 Task: Set the color of the major ticks on the chart to red.
Action: Mouse pressed left at (136, 273)
Screenshot: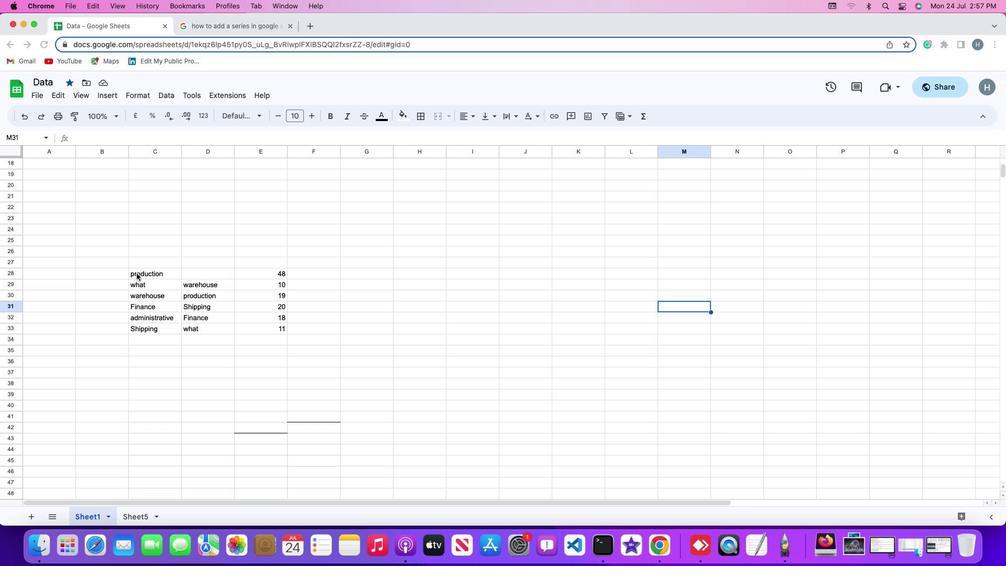 
Action: Mouse pressed left at (136, 273)
Screenshot: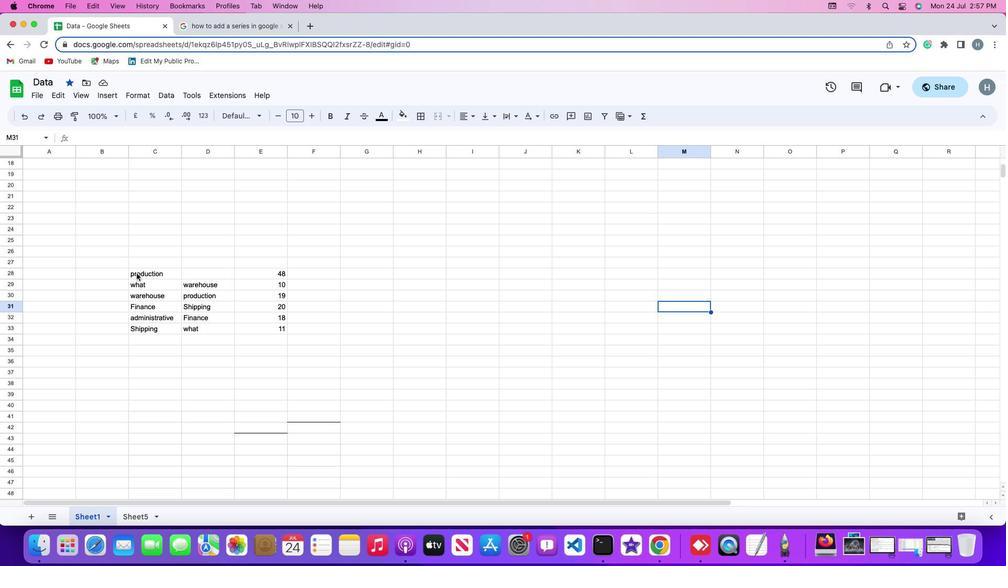 
Action: Mouse moved to (107, 97)
Screenshot: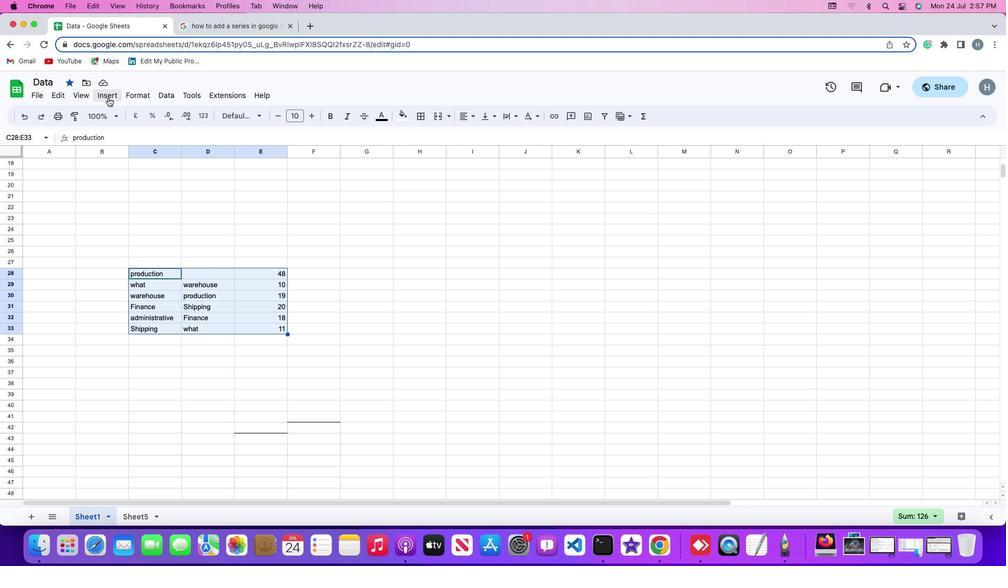 
Action: Mouse pressed left at (107, 97)
Screenshot: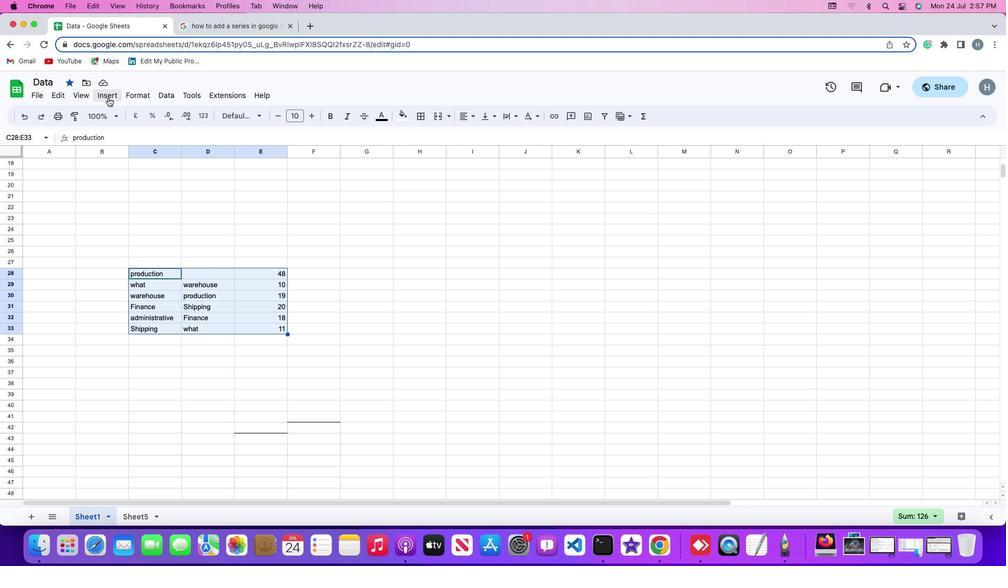 
Action: Mouse moved to (138, 183)
Screenshot: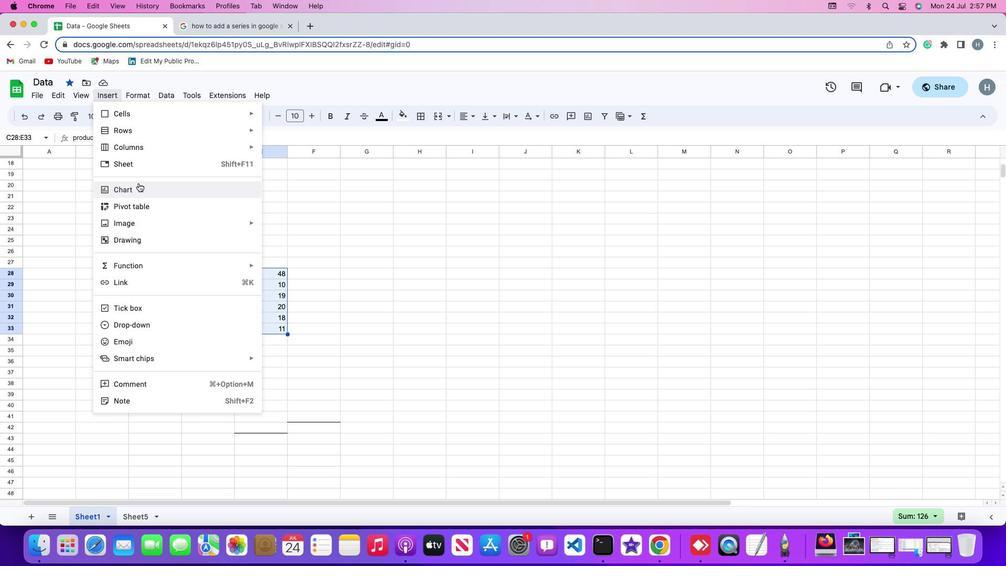 
Action: Mouse pressed left at (138, 183)
Screenshot: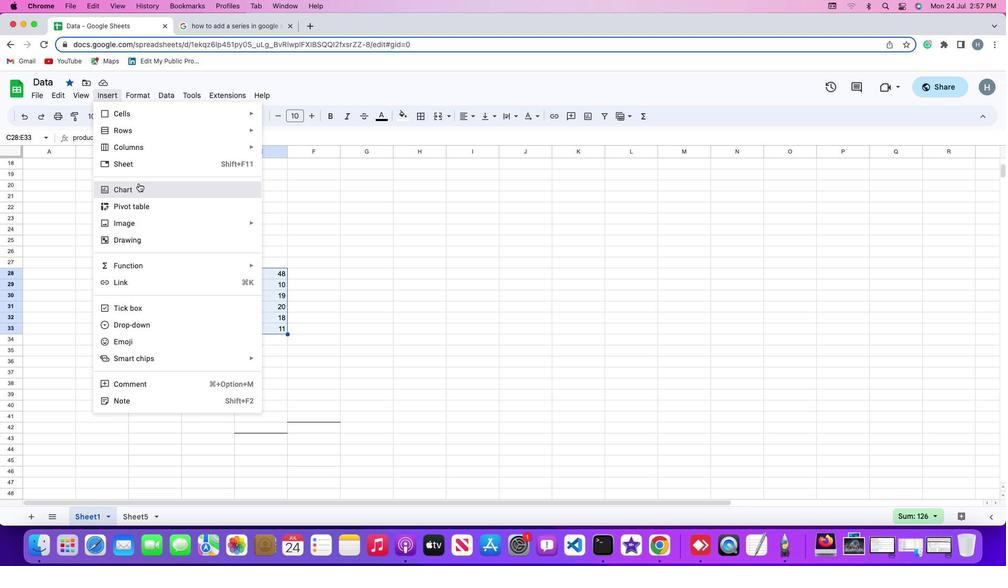 
Action: Mouse moved to (950, 144)
Screenshot: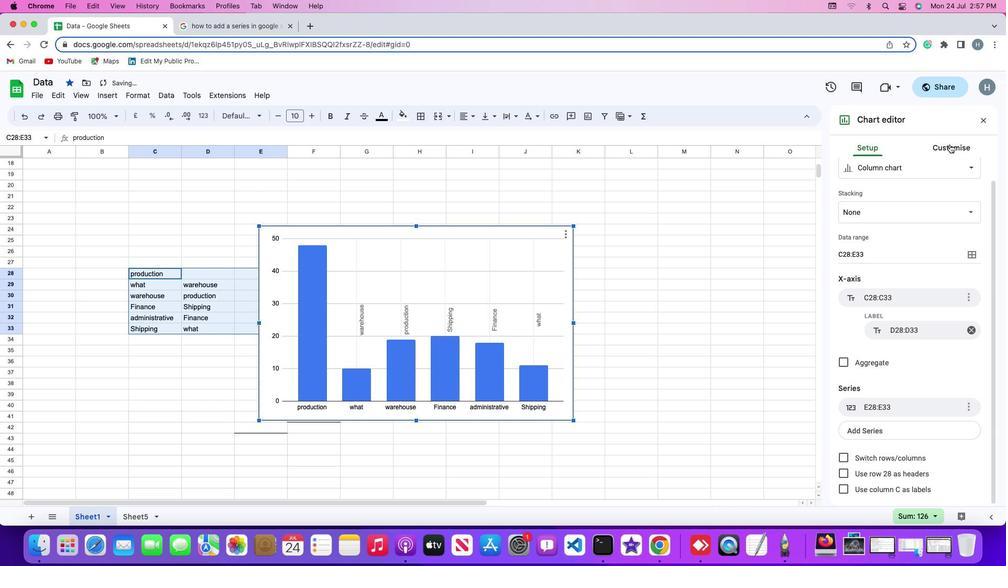 
Action: Mouse pressed left at (950, 144)
Screenshot: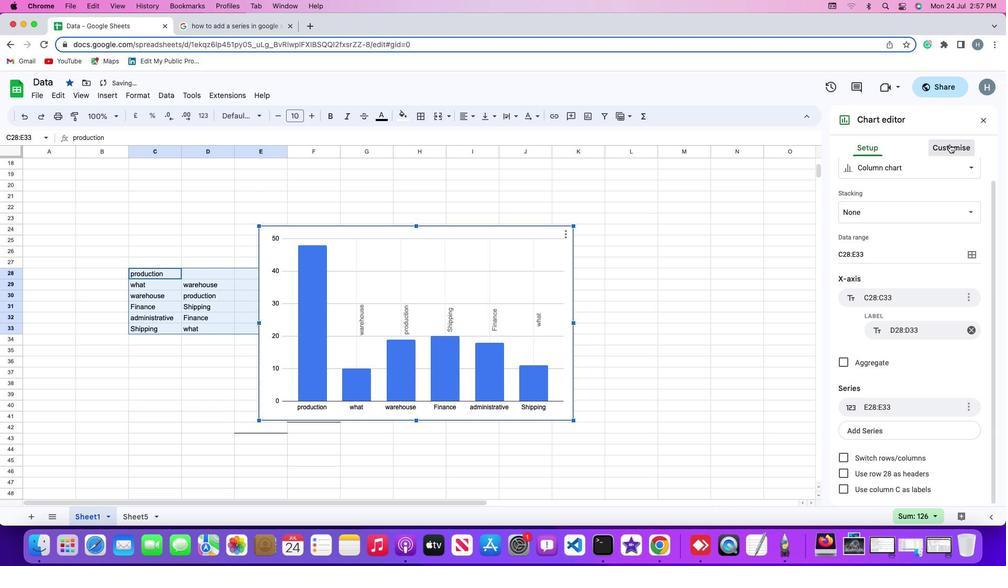 
Action: Mouse moved to (879, 366)
Screenshot: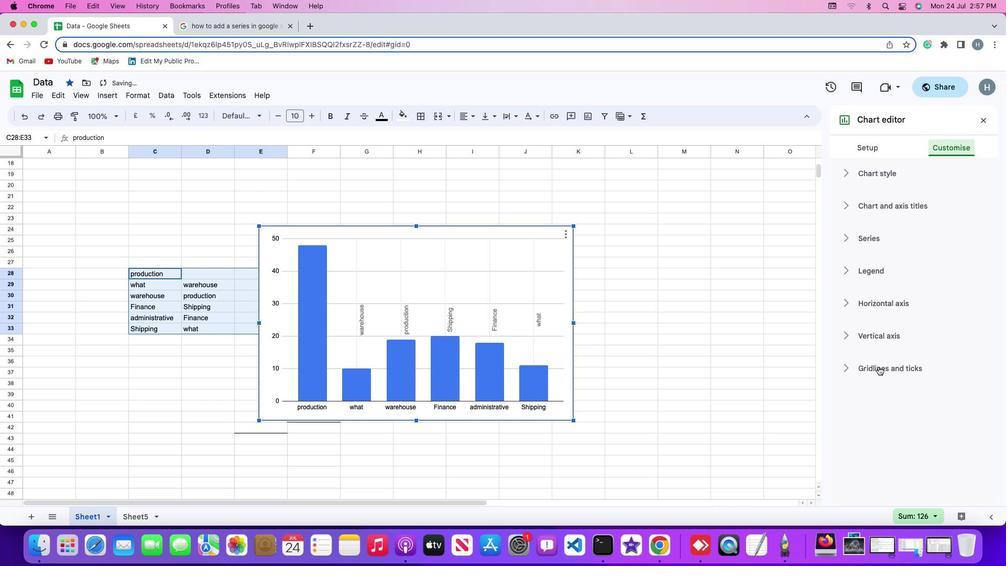 
Action: Mouse pressed left at (879, 366)
Screenshot: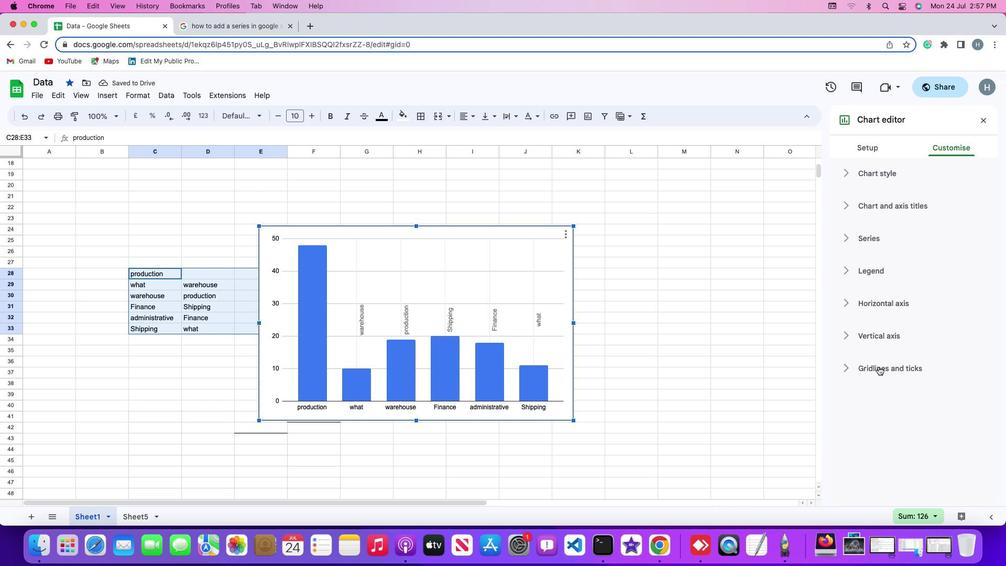 
Action: Mouse moved to (860, 428)
Screenshot: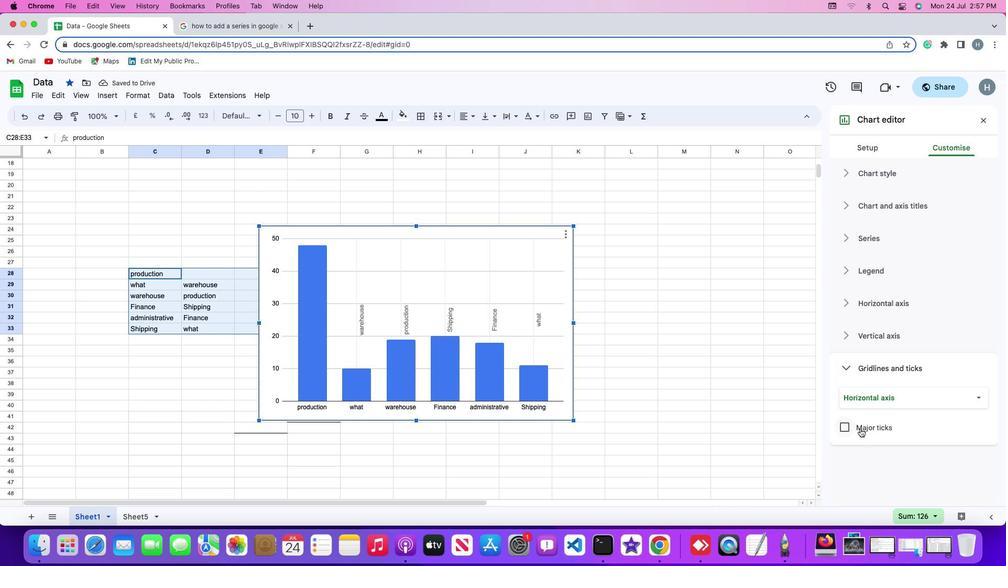 
Action: Mouse pressed left at (860, 428)
Screenshot: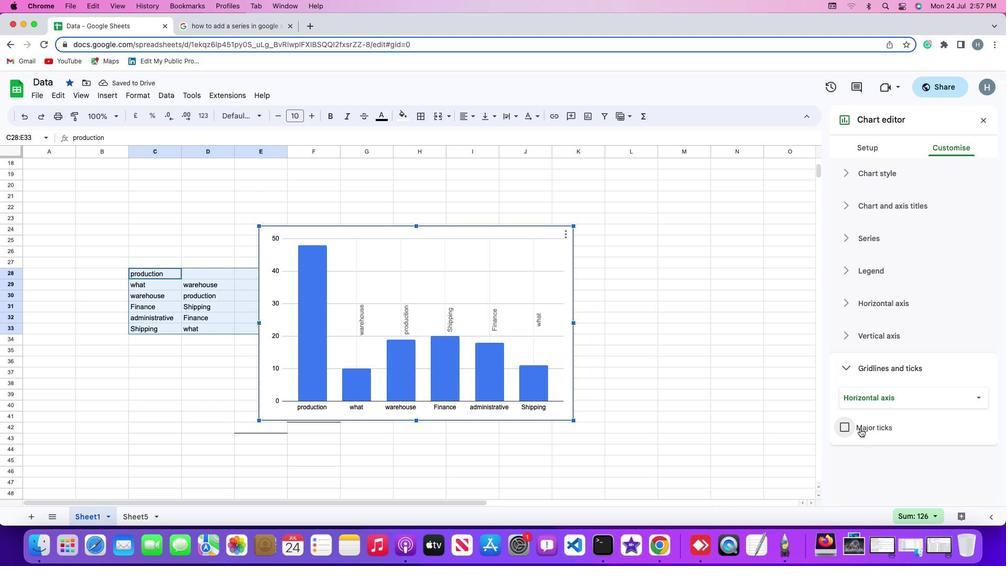 
Action: Mouse moved to (878, 439)
Screenshot: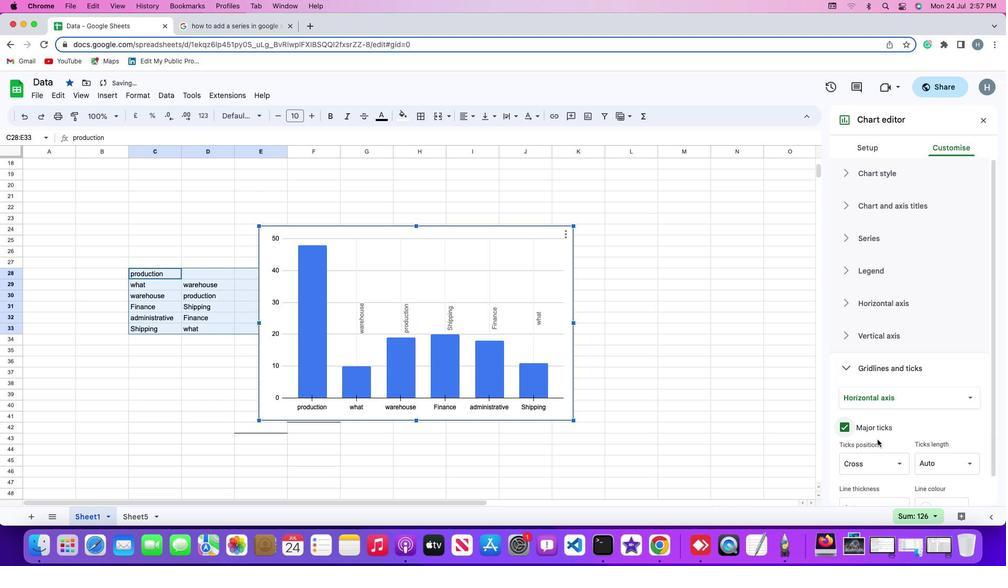 
Action: Mouse scrolled (878, 439) with delta (0, 0)
Screenshot: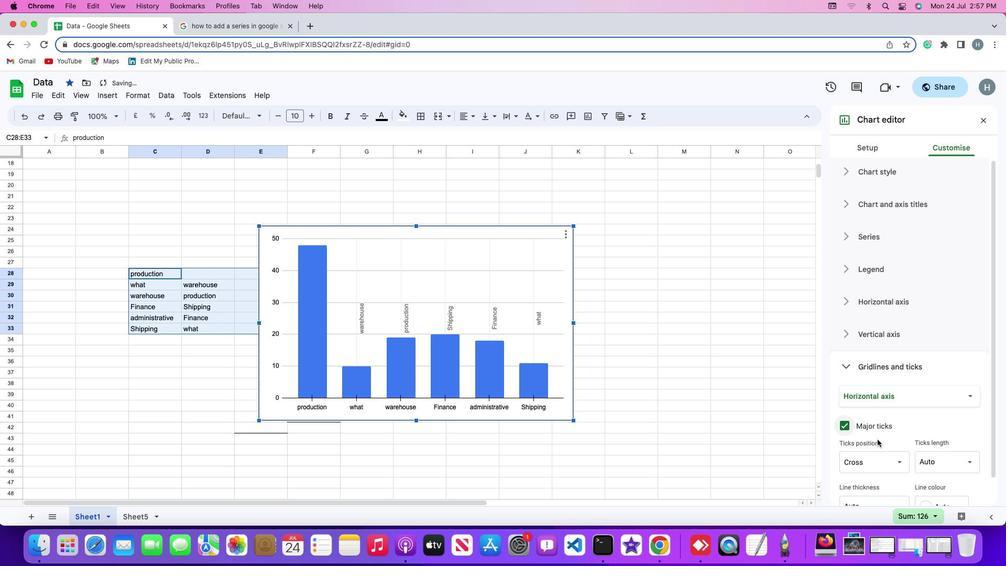 
Action: Mouse scrolled (878, 439) with delta (0, 0)
Screenshot: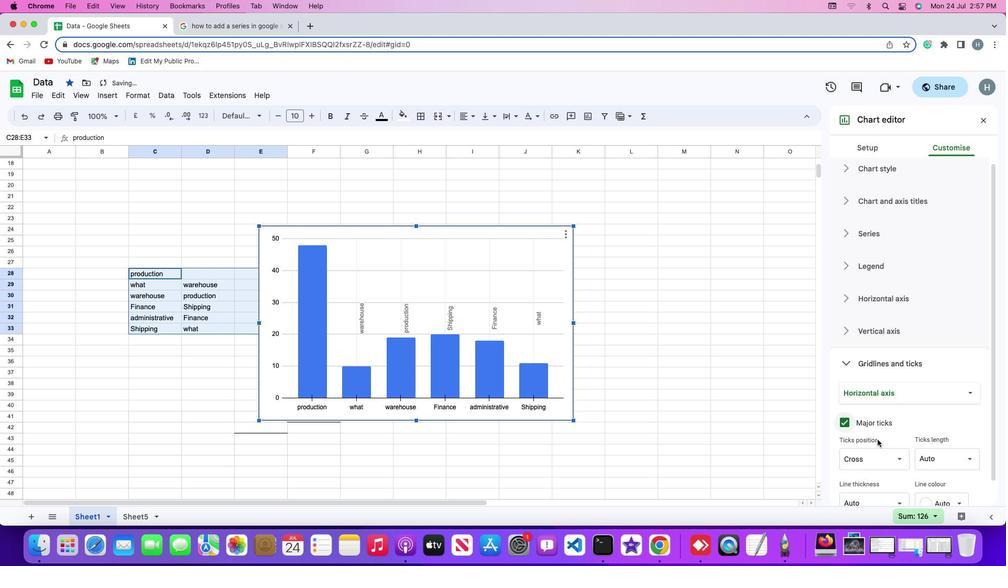 
Action: Mouse scrolled (878, 439) with delta (0, -1)
Screenshot: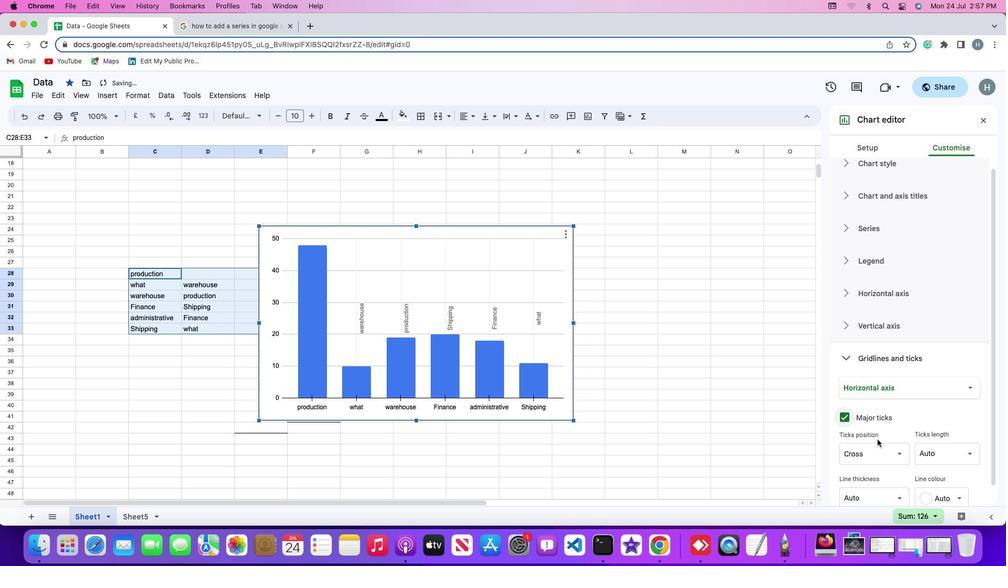 
Action: Mouse scrolled (878, 439) with delta (0, -2)
Screenshot: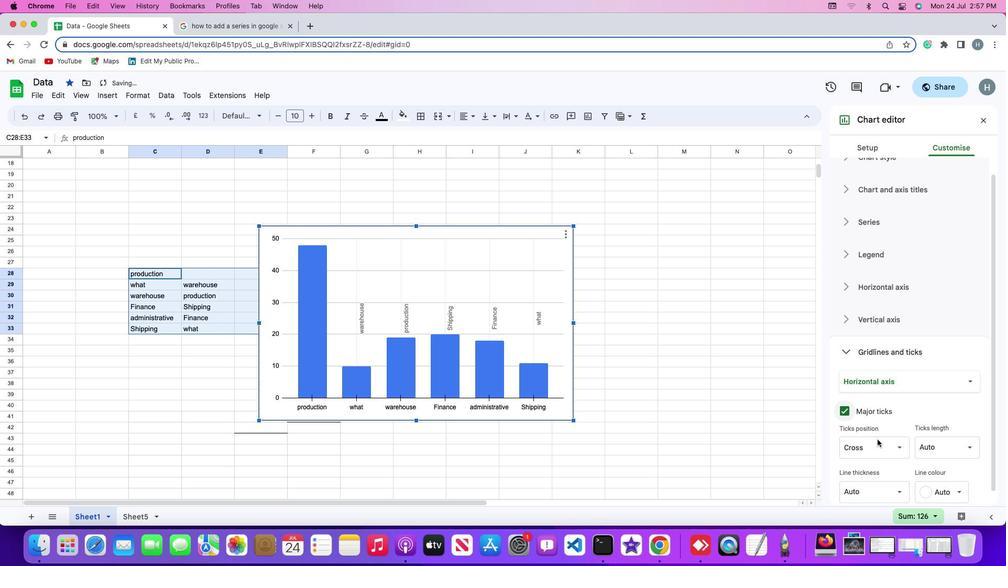 
Action: Mouse scrolled (878, 439) with delta (0, -2)
Screenshot: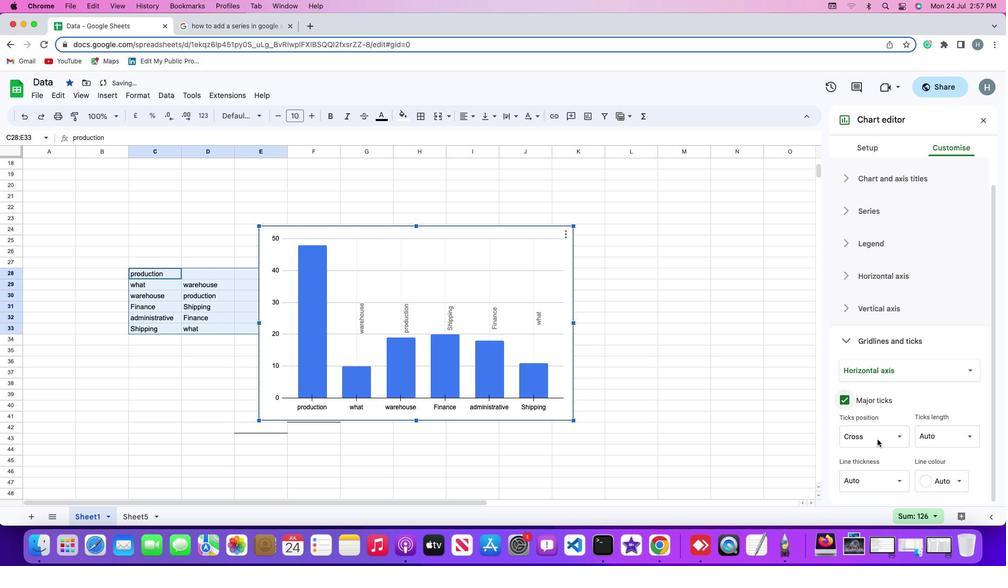 
Action: Mouse moved to (964, 477)
Screenshot: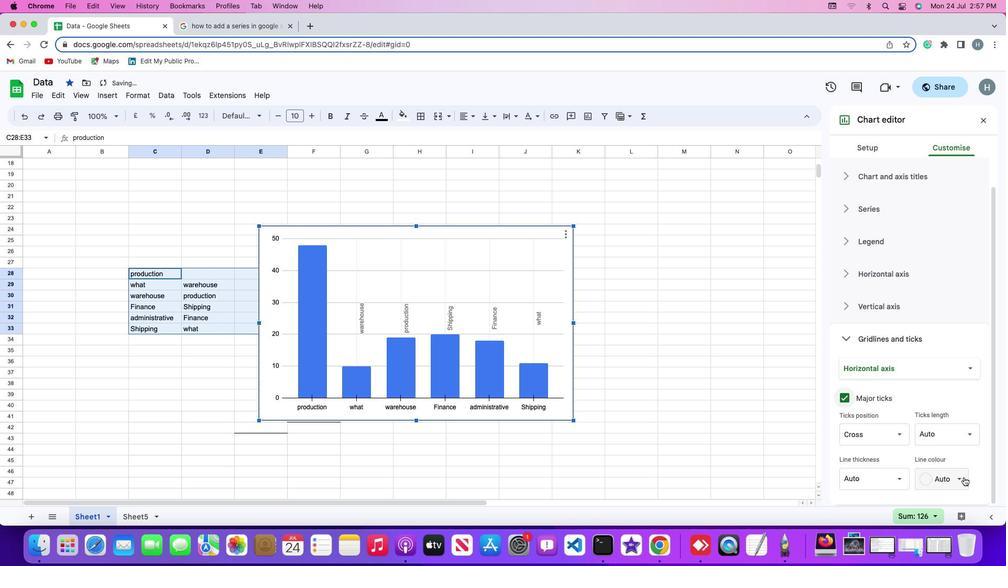 
Action: Mouse pressed left at (964, 477)
Screenshot: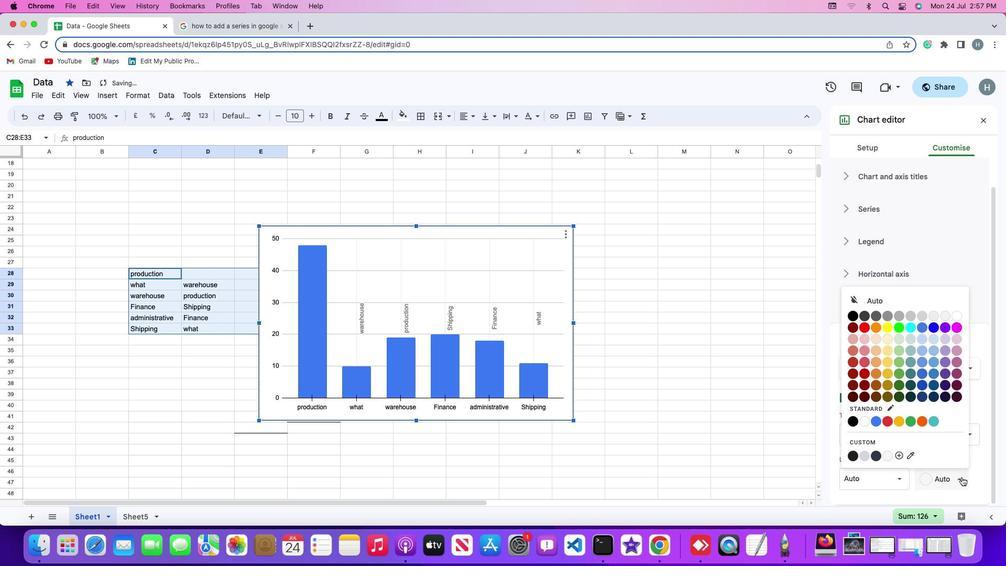 
Action: Mouse moved to (866, 326)
Screenshot: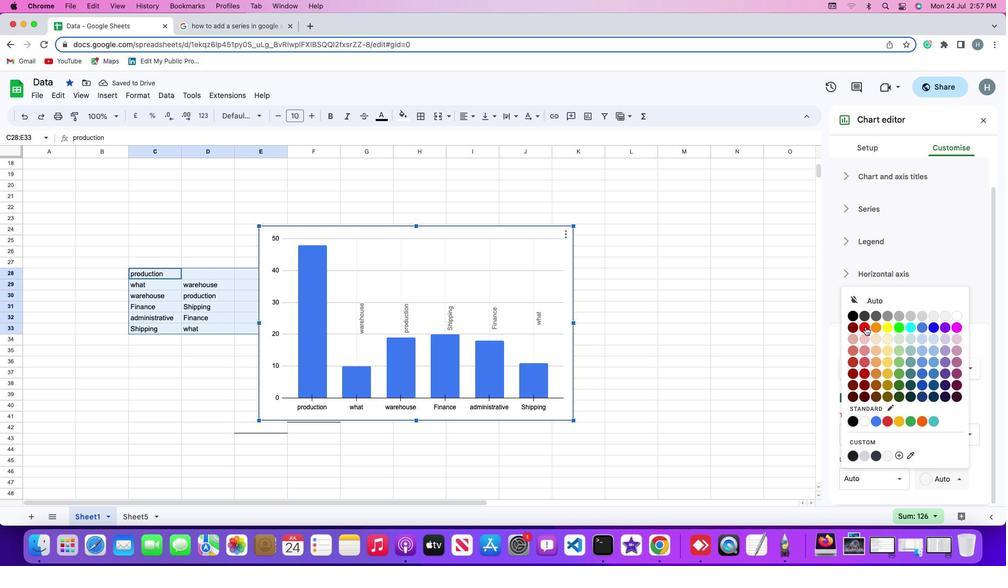 
Action: Mouse pressed left at (866, 326)
Screenshot: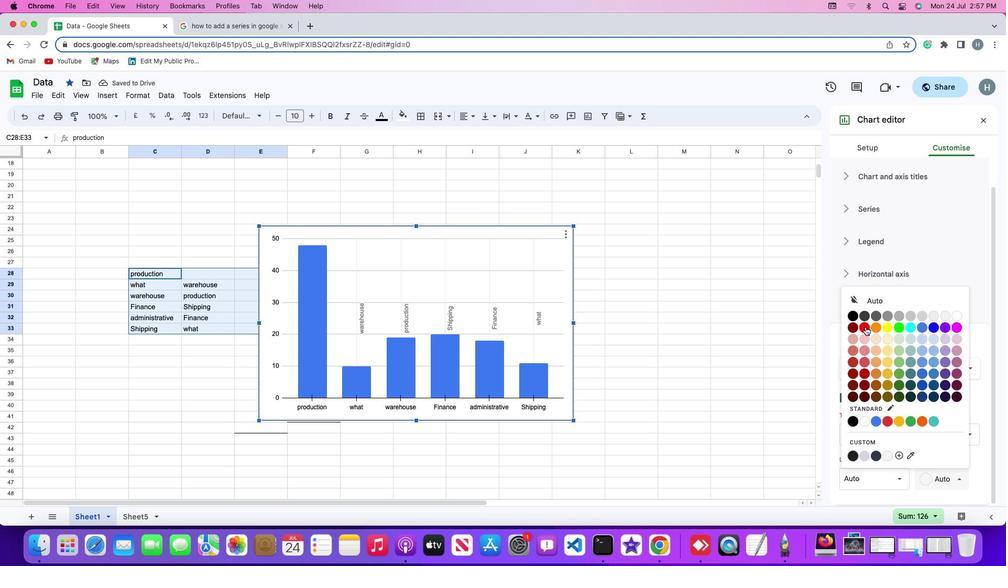 
Action: Mouse moved to (738, 340)
Screenshot: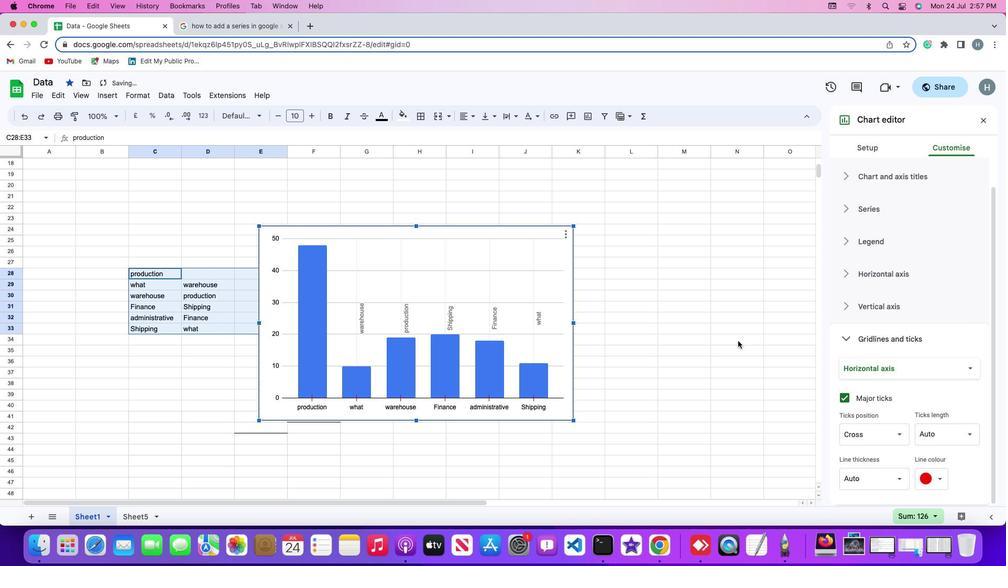 
